 Task: Add Comment CM0025 to Card Card0025 in Board Board0022 in Workspace Development in Trello
Action: Mouse moved to (364, 422)
Screenshot: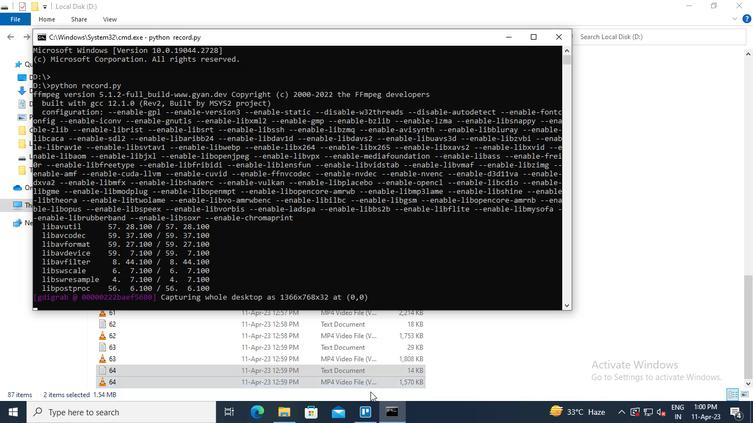 
Action: Mouse pressed left at (364, 422)
Screenshot: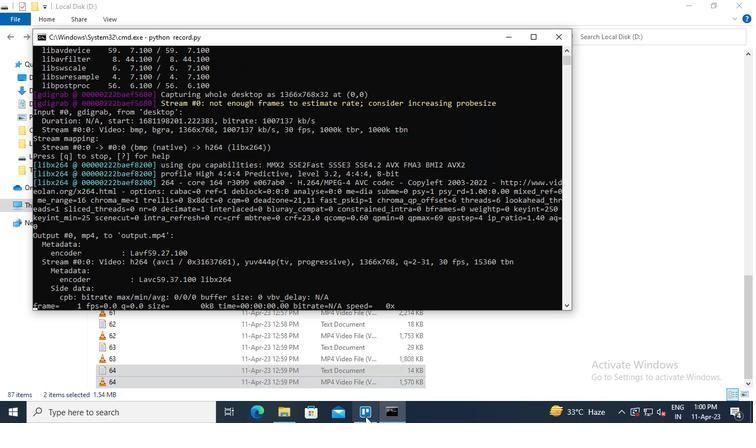 
Action: Mouse moved to (187, 130)
Screenshot: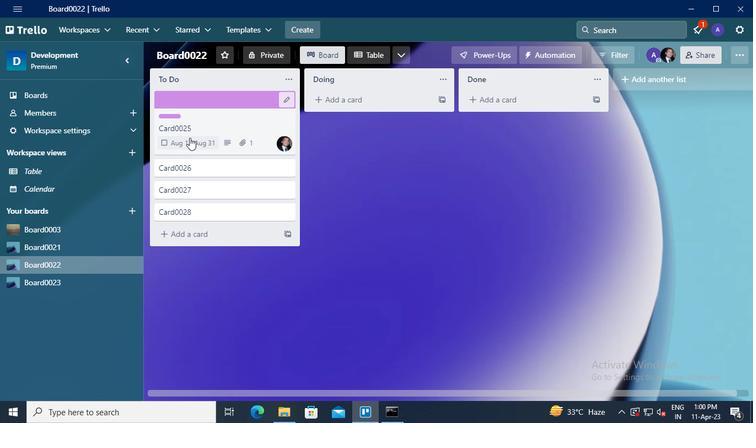 
Action: Mouse pressed left at (187, 130)
Screenshot: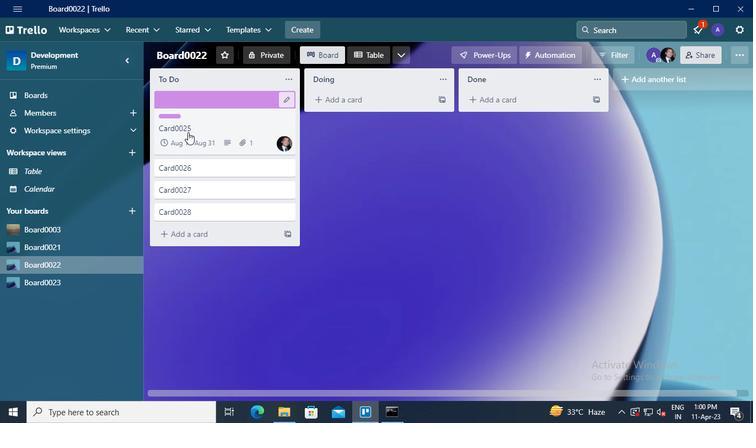 
Action: Mouse moved to (250, 294)
Screenshot: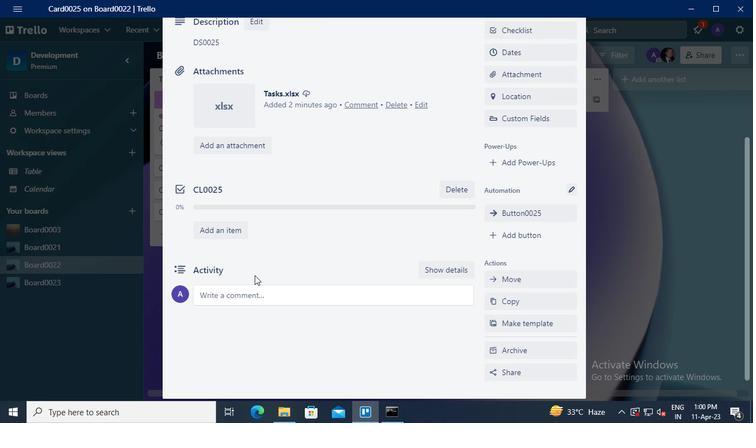 
Action: Mouse pressed left at (250, 294)
Screenshot: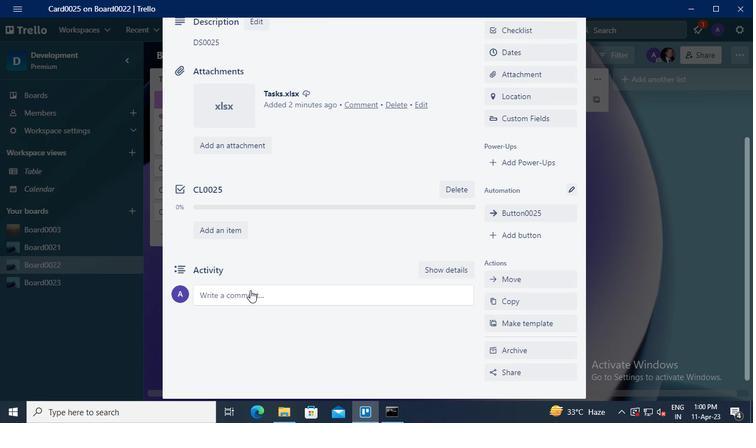 
Action: Keyboard Key.shift
Screenshot: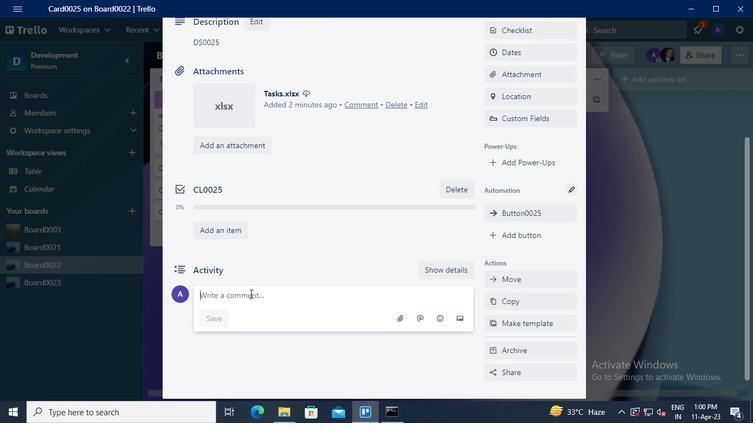 
Action: Keyboard C
Screenshot: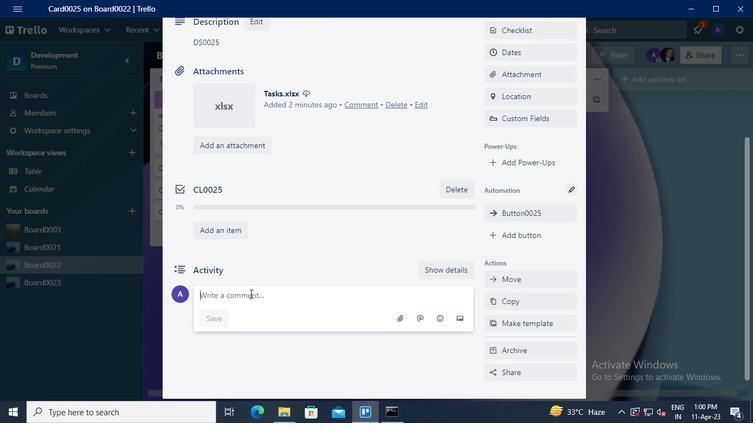 
Action: Keyboard M
Screenshot: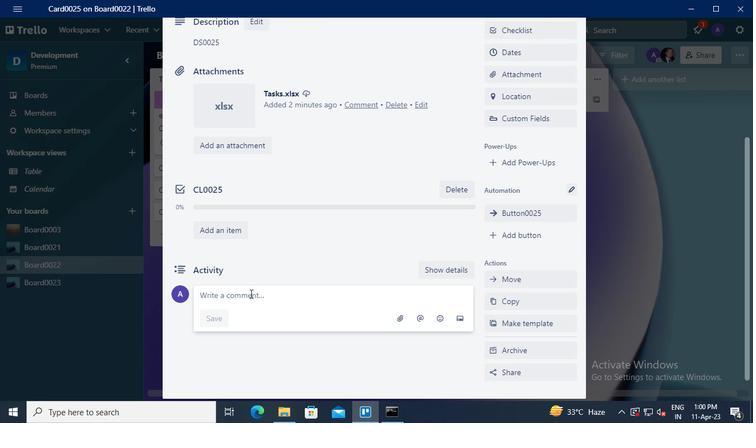 
Action: Keyboard <96>
Screenshot: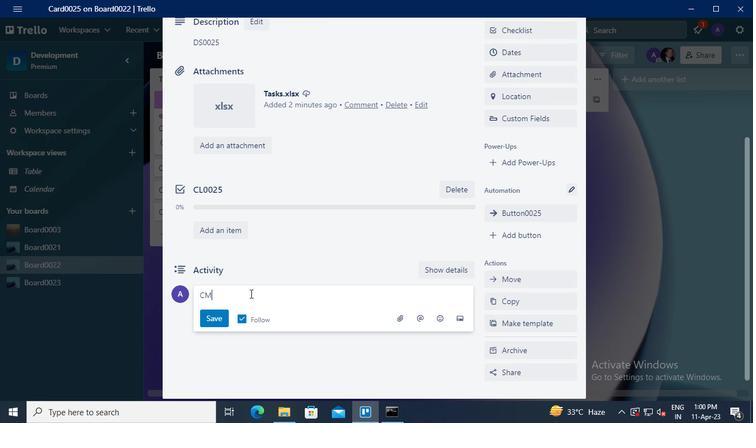 
Action: Keyboard <96>
Screenshot: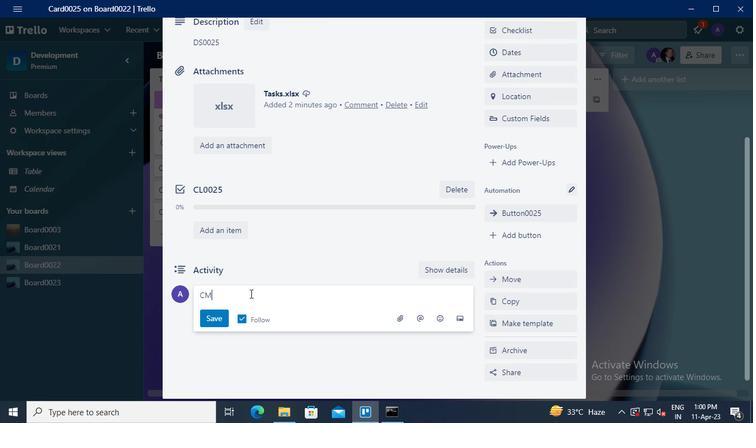 
Action: Keyboard <98>
Screenshot: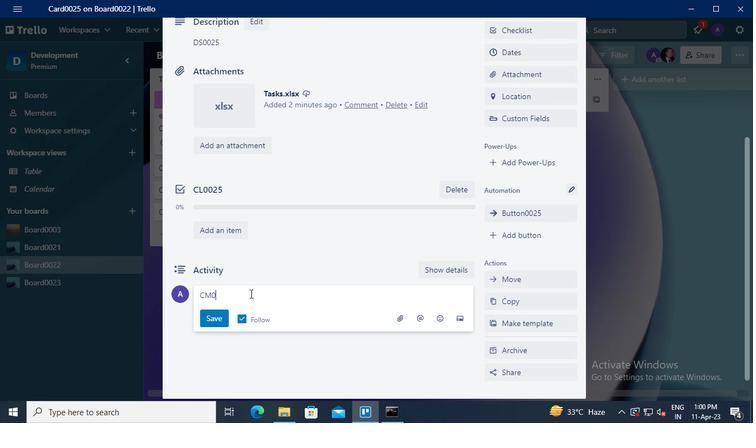 
Action: Keyboard <101>
Screenshot: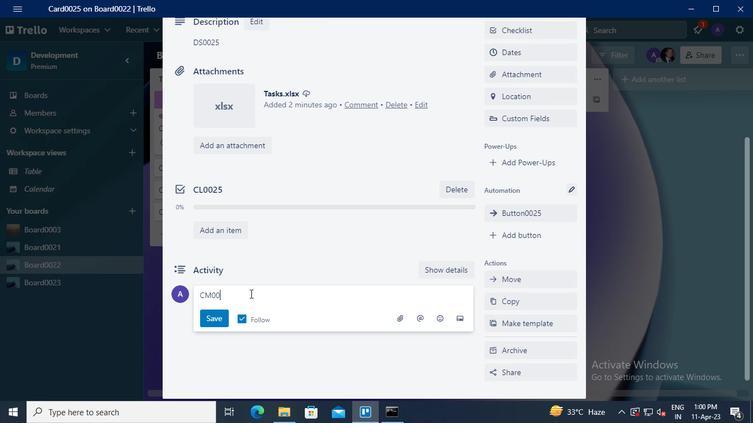 
Action: Mouse moved to (214, 320)
Screenshot: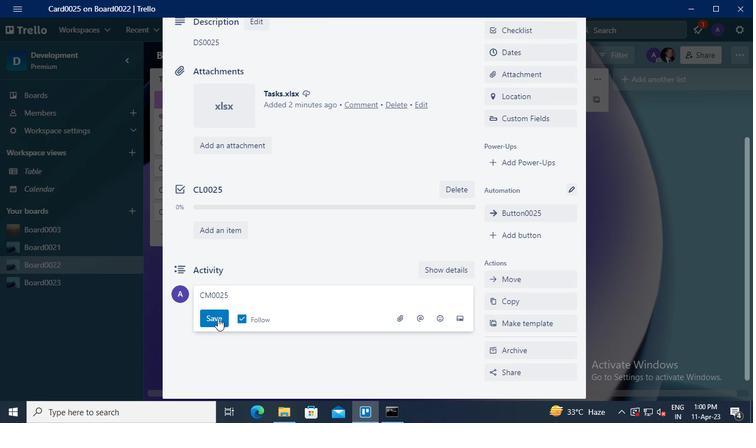 
Action: Mouse pressed left at (214, 320)
Screenshot: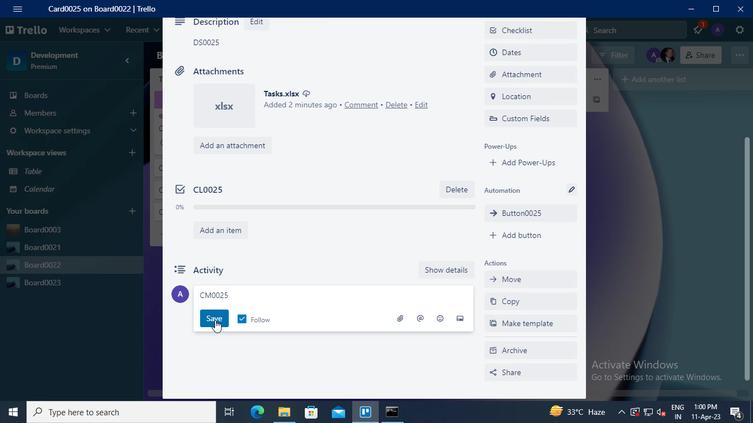 
Action: Mouse moved to (399, 423)
Screenshot: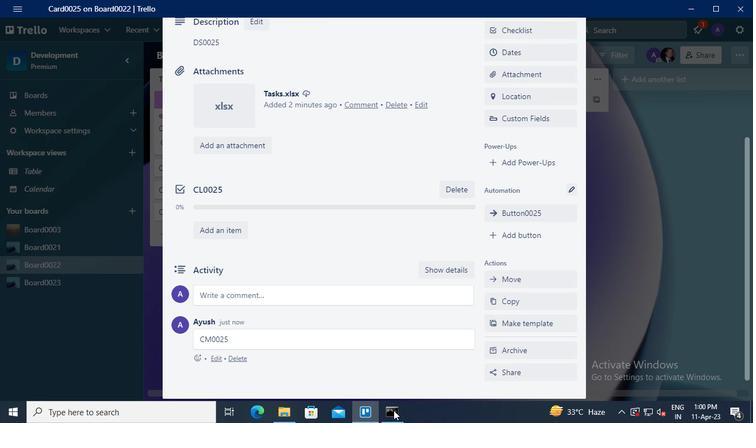 
Action: Mouse pressed left at (399, 423)
Screenshot: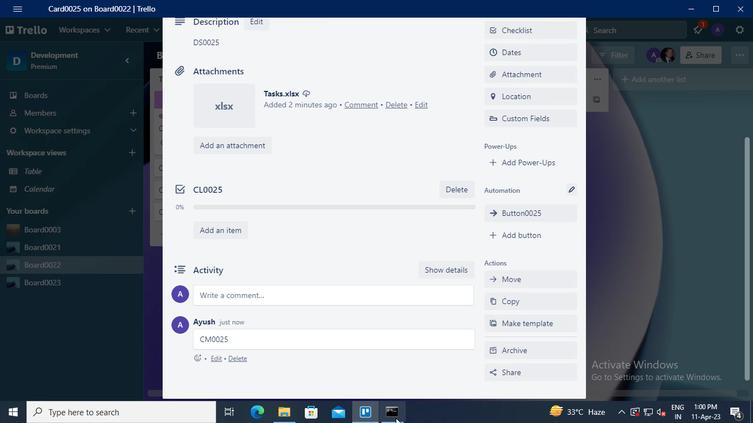 
Action: Mouse moved to (564, 41)
Screenshot: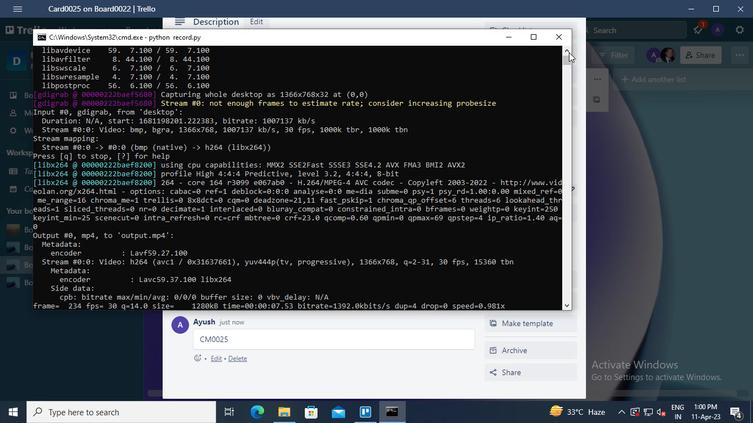 
Action: Mouse pressed left at (564, 41)
Screenshot: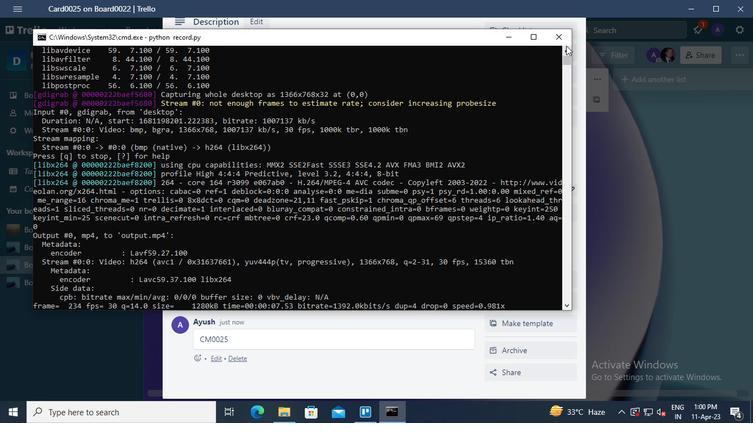
Action: Mouse moved to (564, 40)
Screenshot: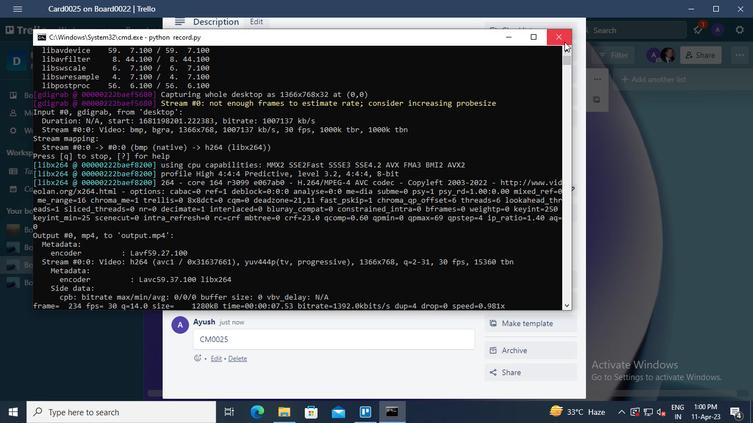 
